 Task: Enable show field on the front of the card.
Action: Mouse moved to (37, 233)
Screenshot: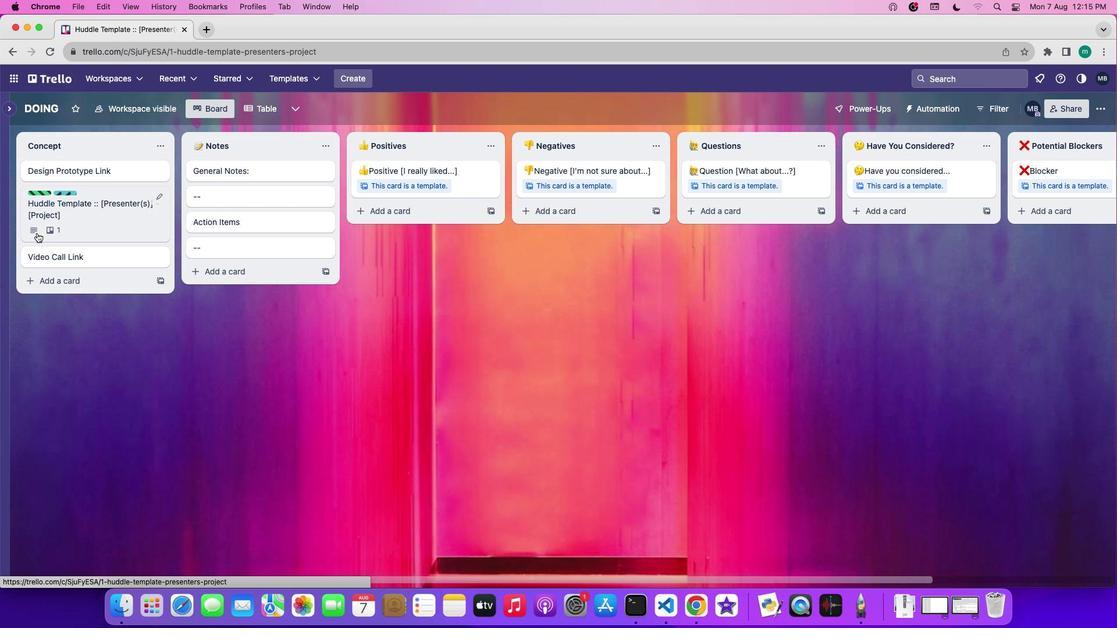
Action: Mouse pressed left at (37, 233)
Screenshot: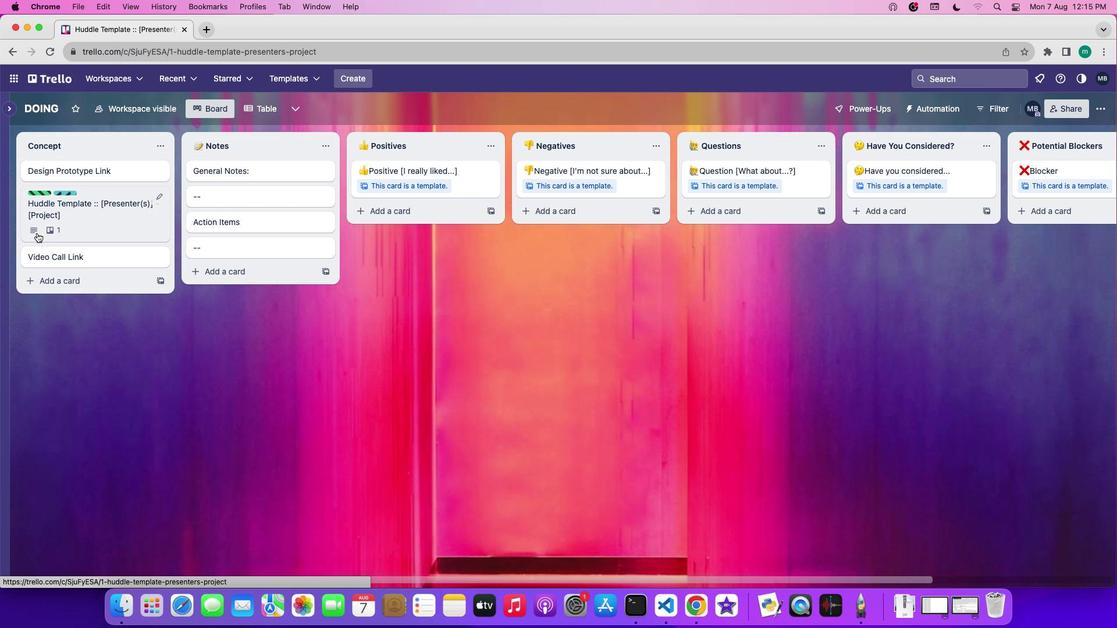
Action: Mouse moved to (734, 334)
Screenshot: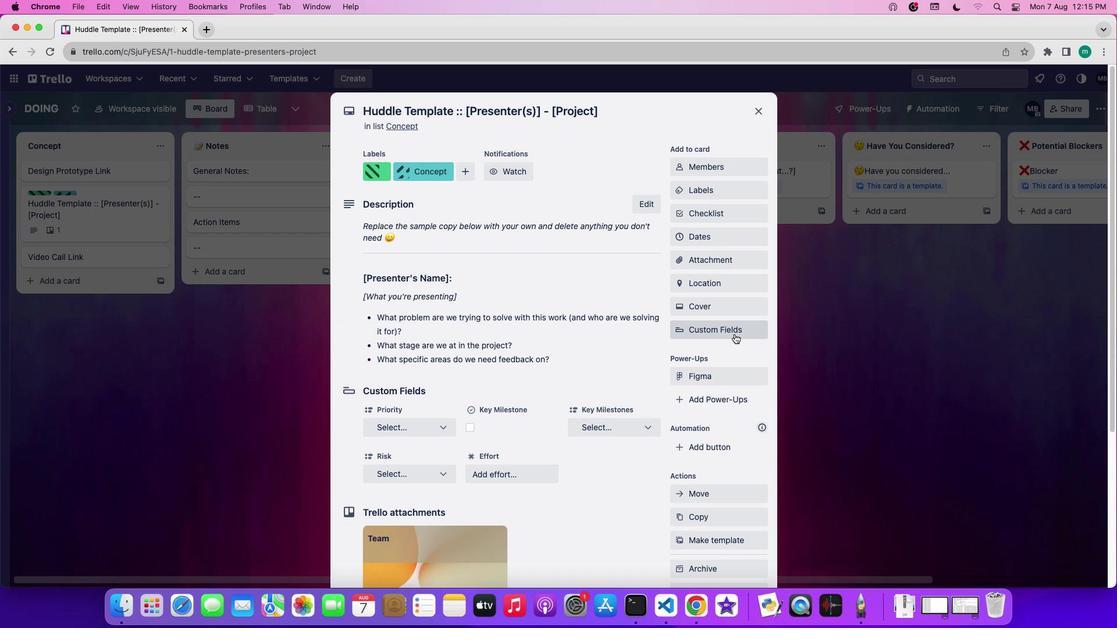 
Action: Mouse pressed left at (734, 334)
Screenshot: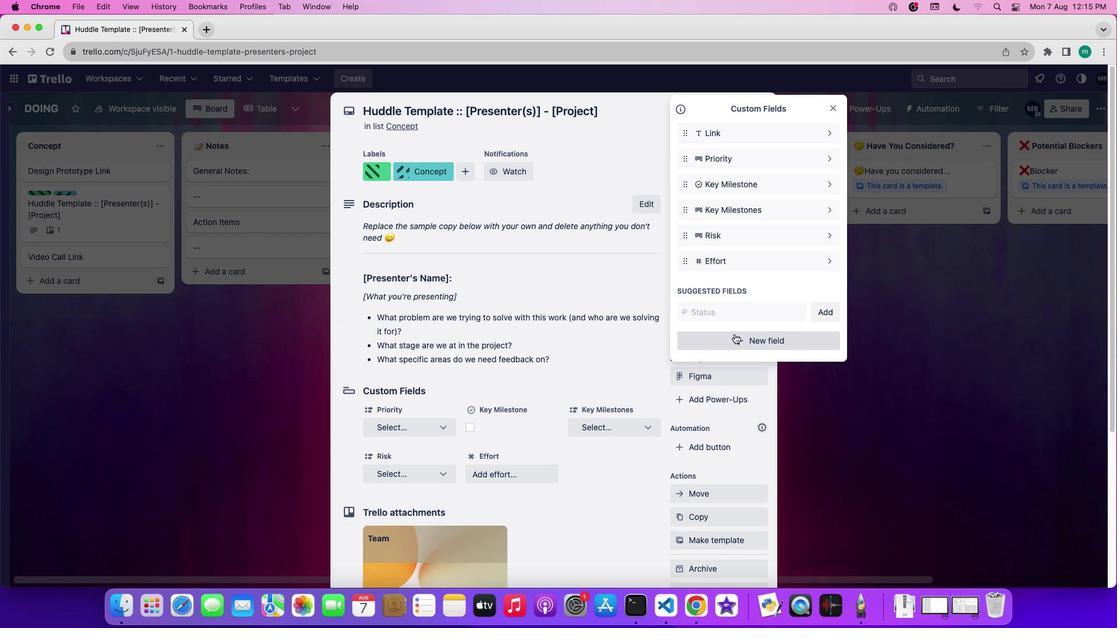 
Action: Mouse moved to (756, 213)
Screenshot: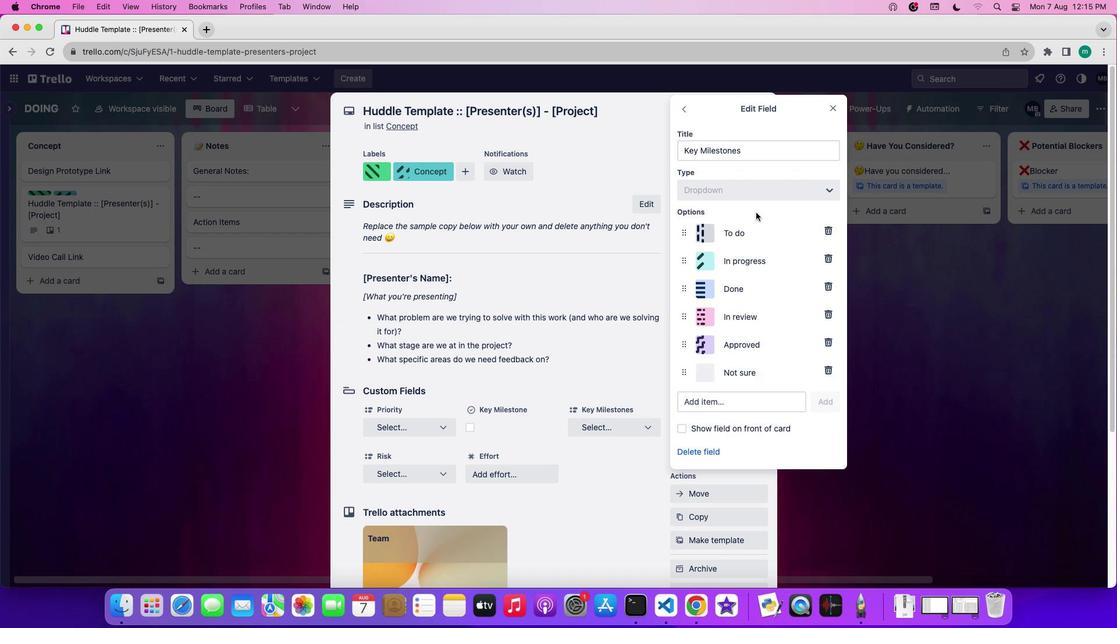 
Action: Mouse pressed left at (756, 213)
Screenshot: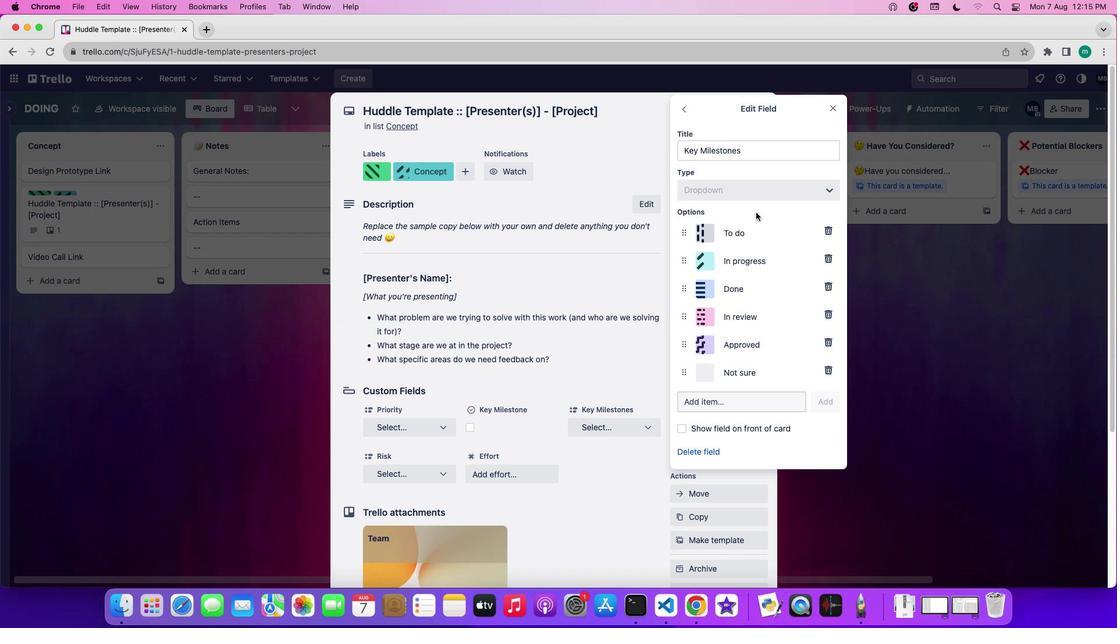 
Action: Mouse moved to (682, 428)
Screenshot: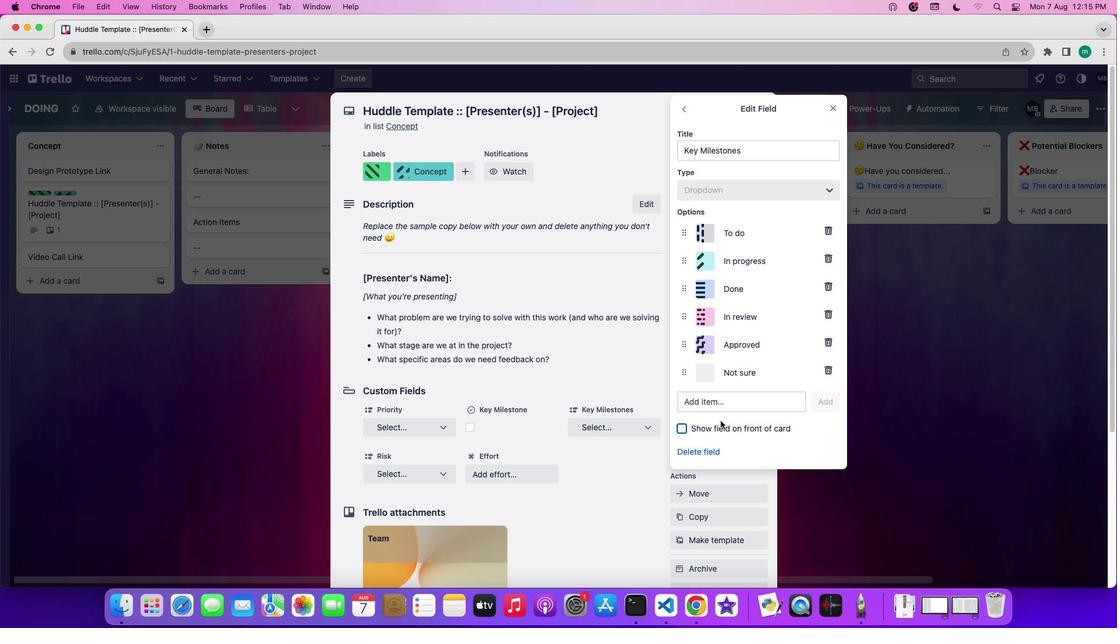 
Action: Mouse pressed left at (682, 428)
Screenshot: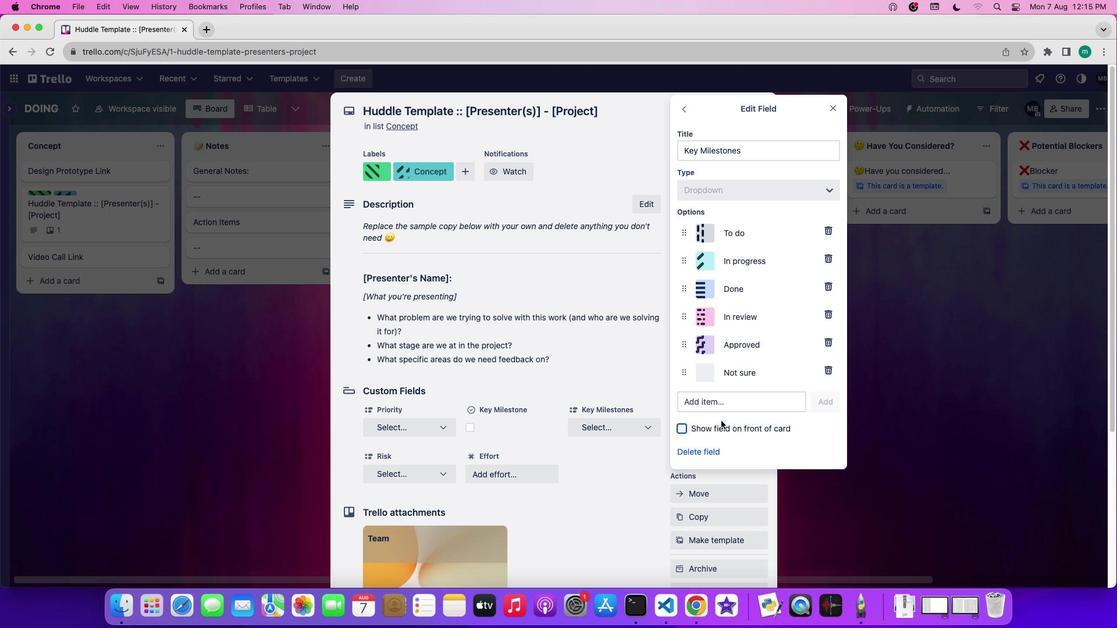 
Action: Mouse moved to (714, 420)
Screenshot: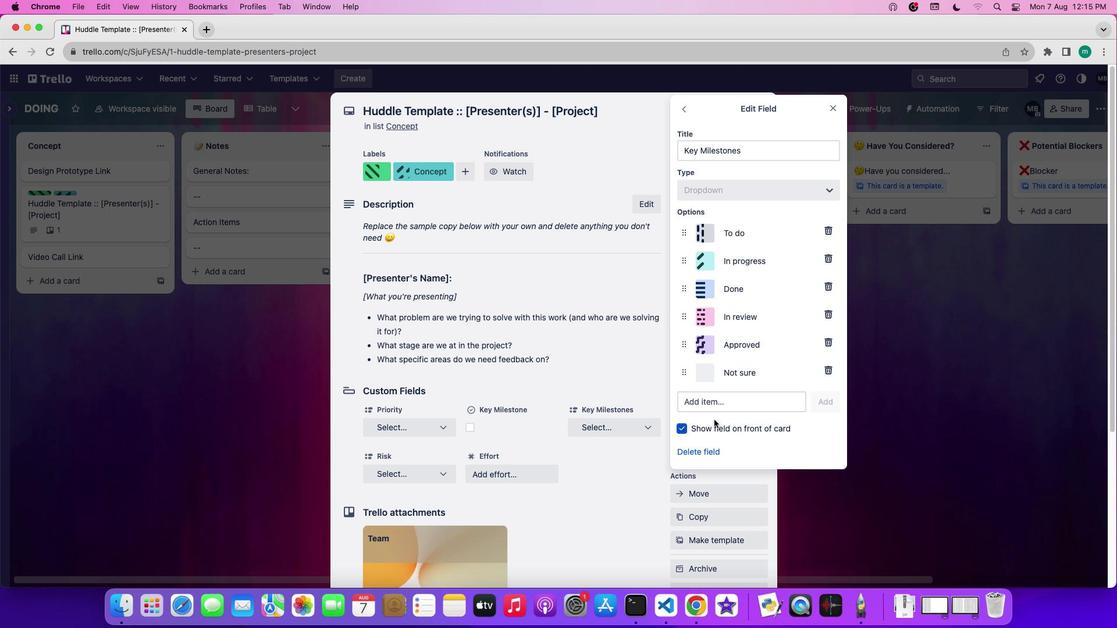 
